 Task: Add the workbook title to the page.
Action: Mouse moved to (40, 78)
Screenshot: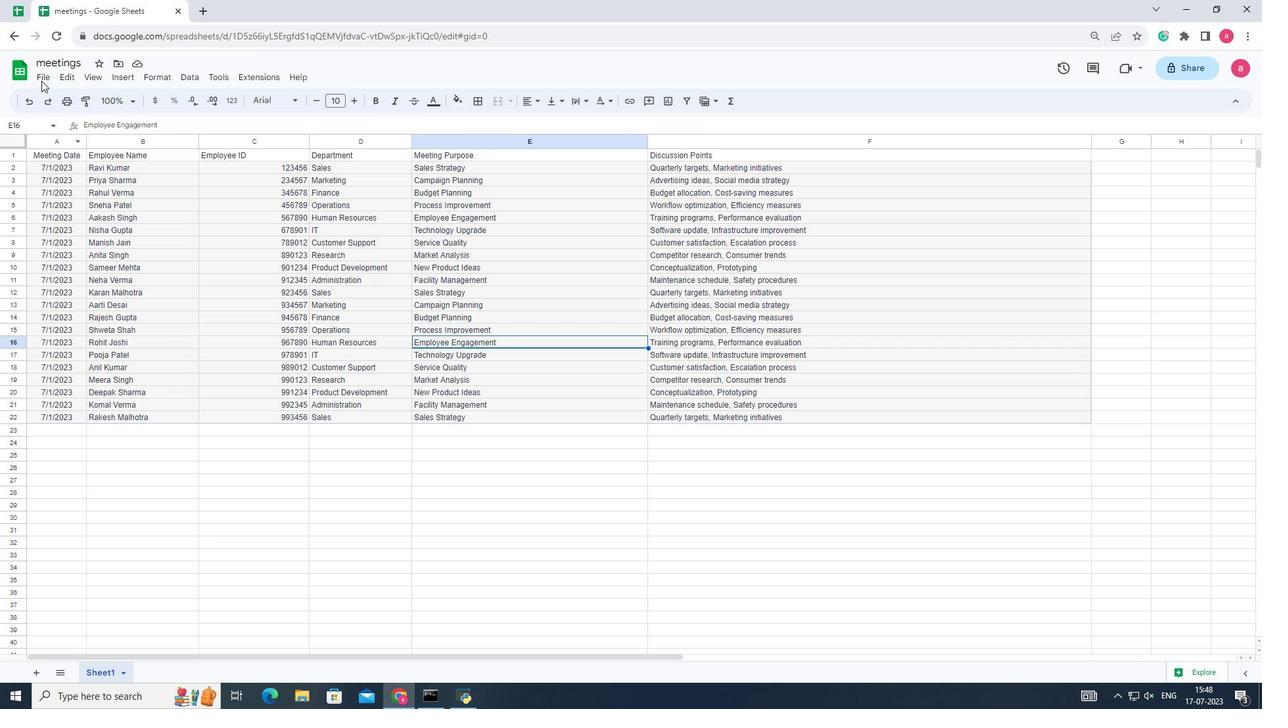 
Action: Mouse pressed left at (40, 78)
Screenshot: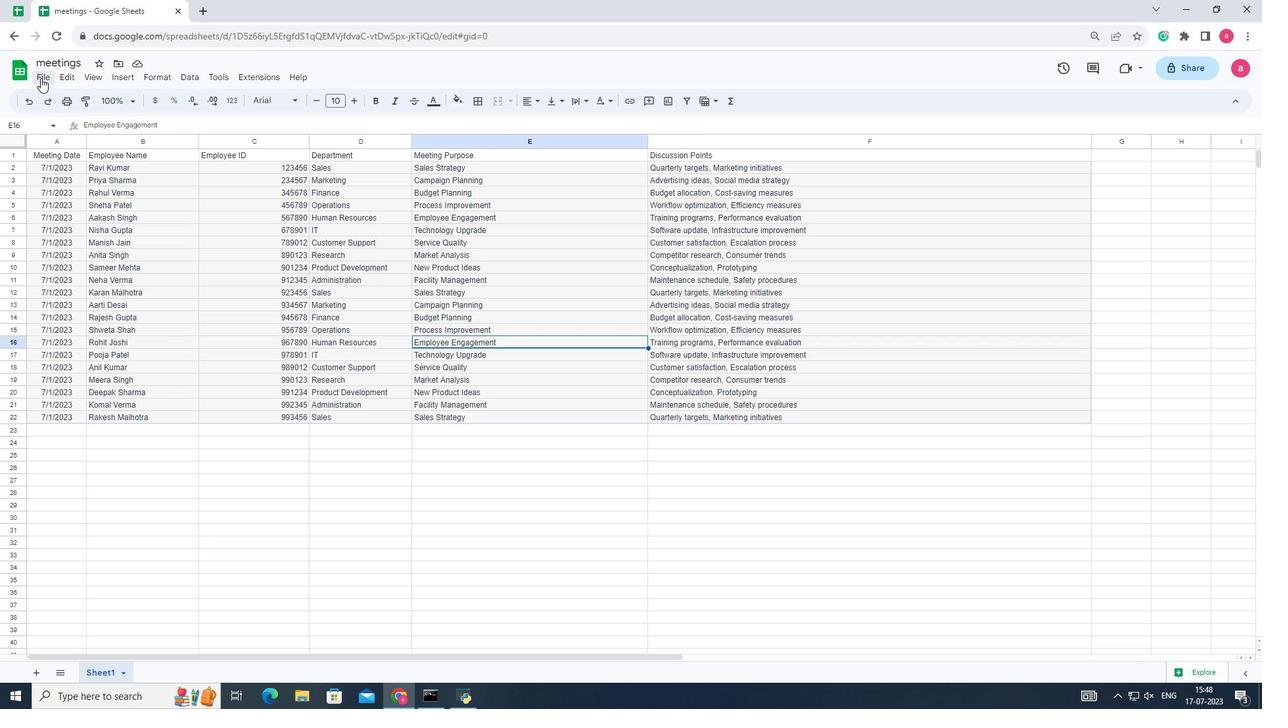 
Action: Mouse moved to (60, 437)
Screenshot: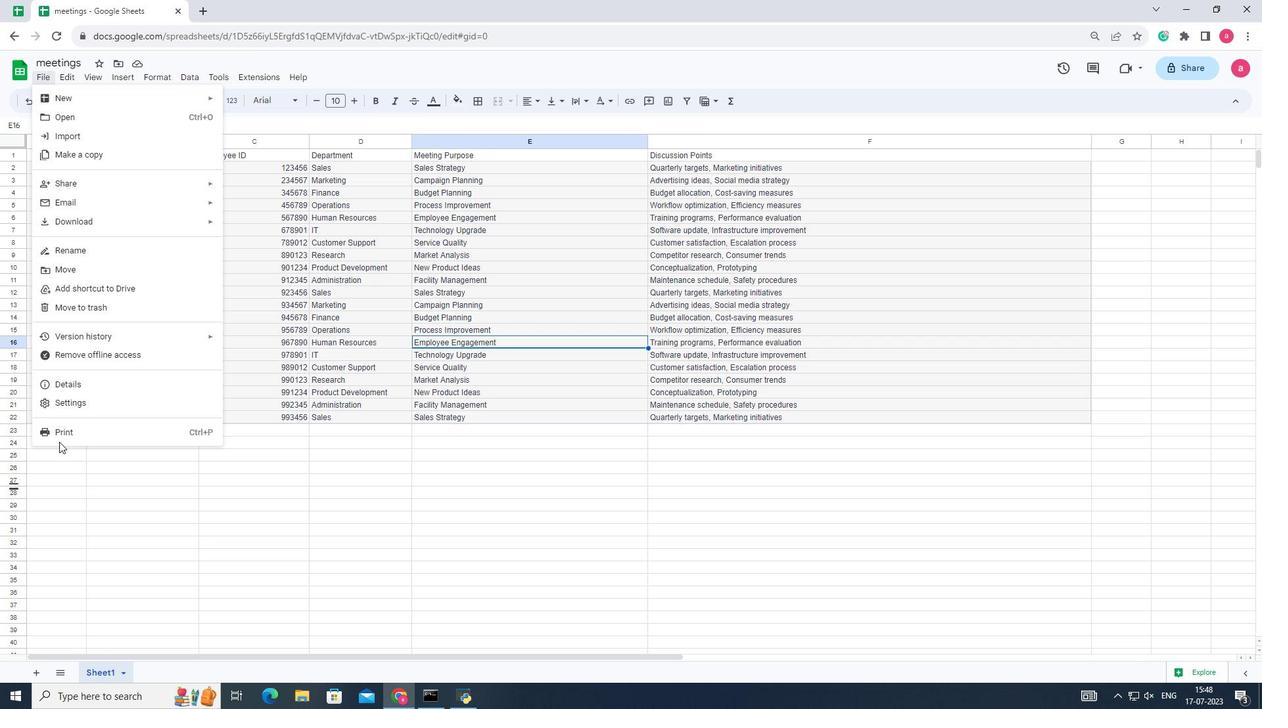 
Action: Mouse pressed left at (60, 437)
Screenshot: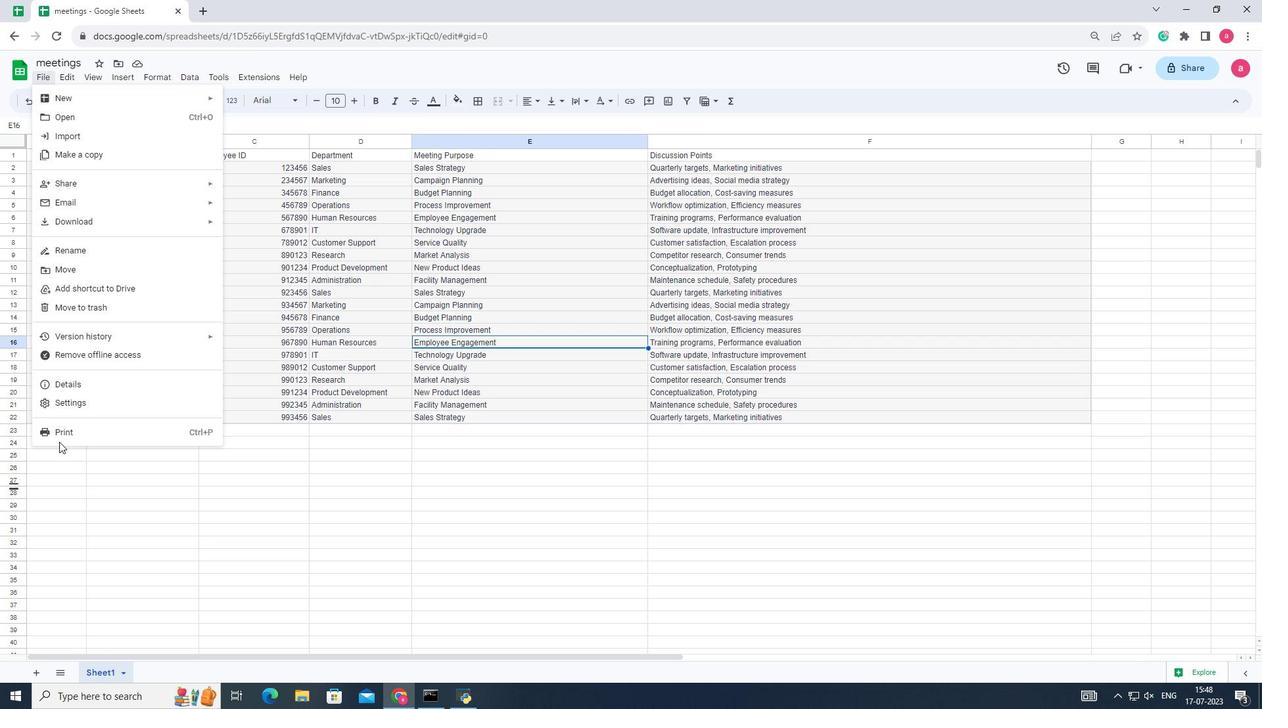 
Action: Mouse moved to (1145, 405)
Screenshot: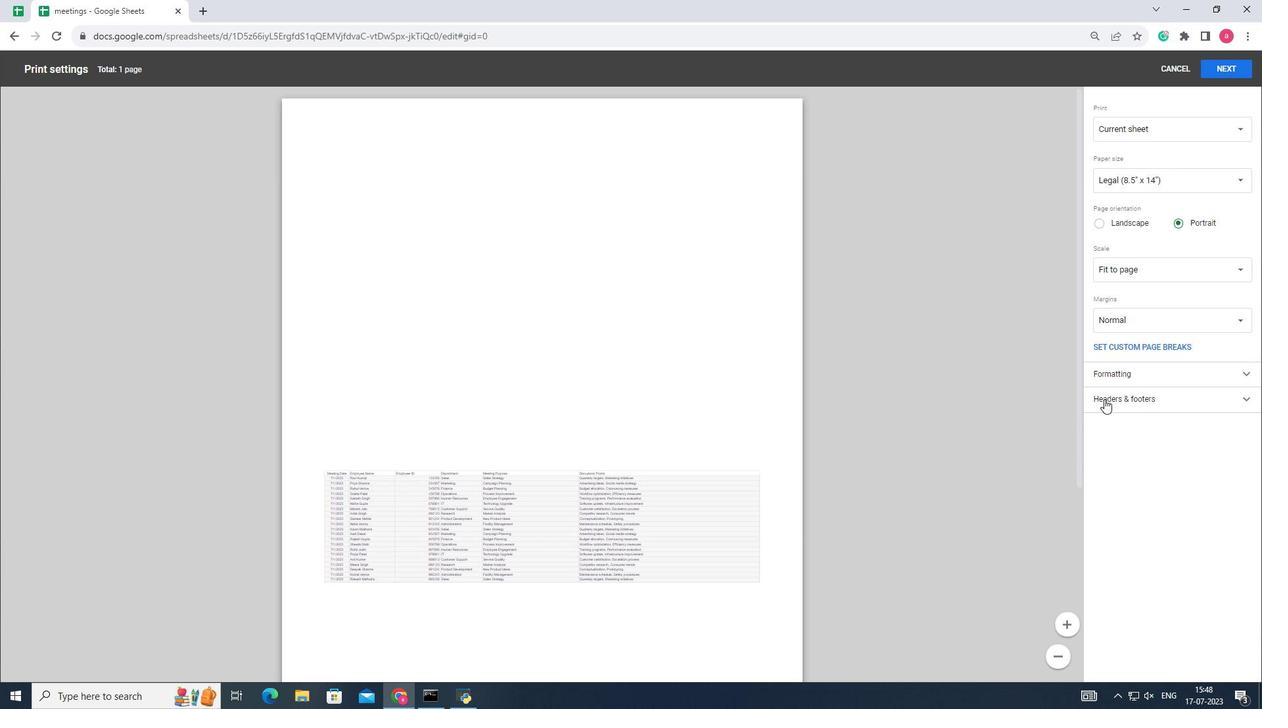 
Action: Mouse pressed left at (1145, 405)
Screenshot: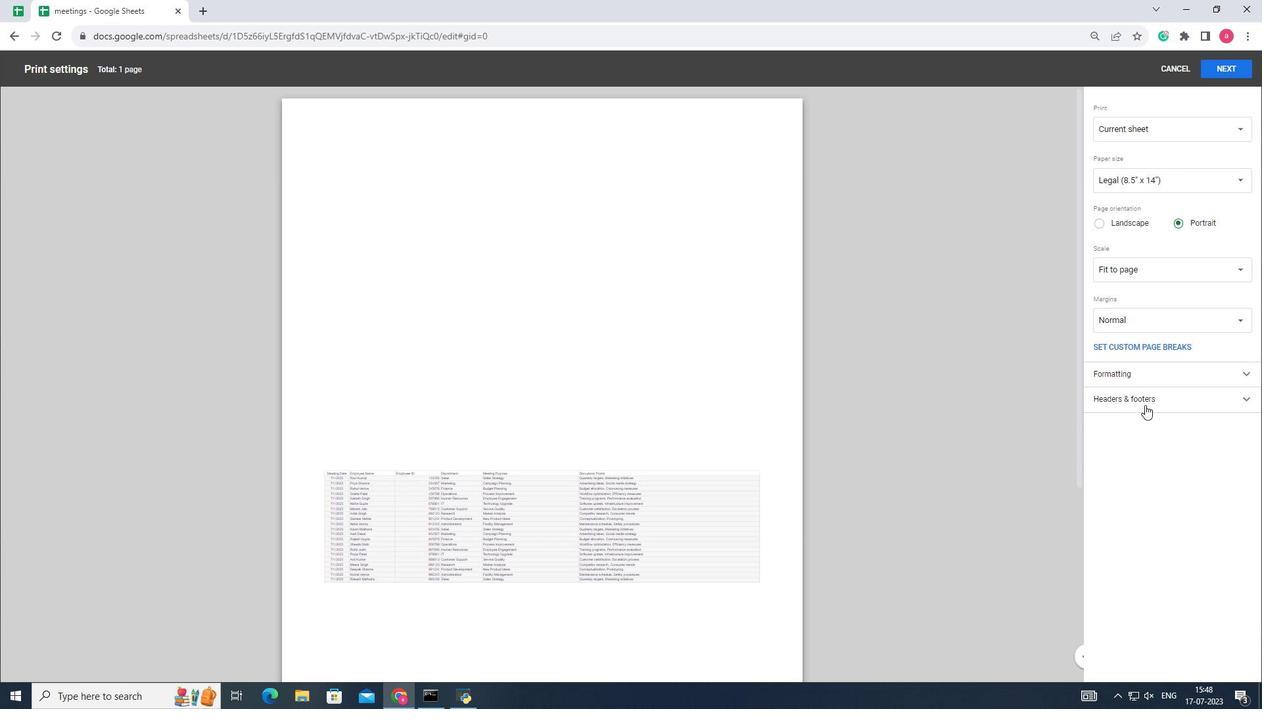 
Action: Mouse moved to (1133, 442)
Screenshot: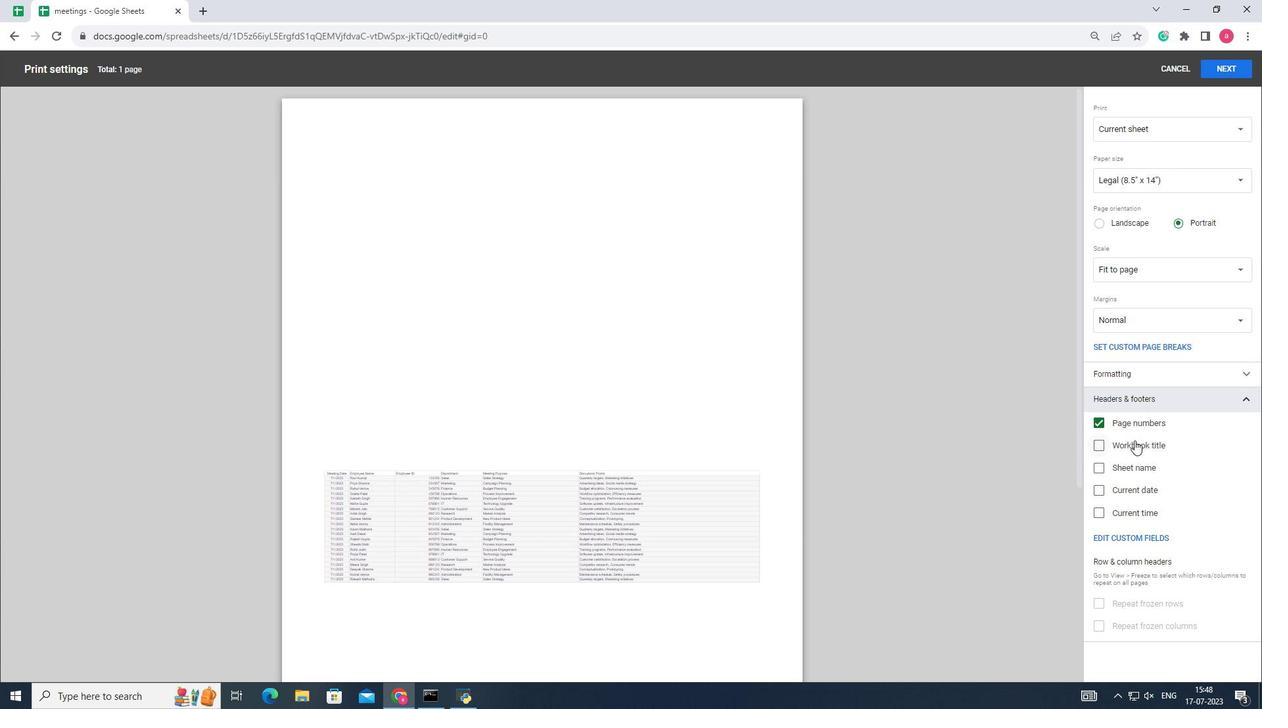 
Action: Mouse pressed left at (1133, 442)
Screenshot: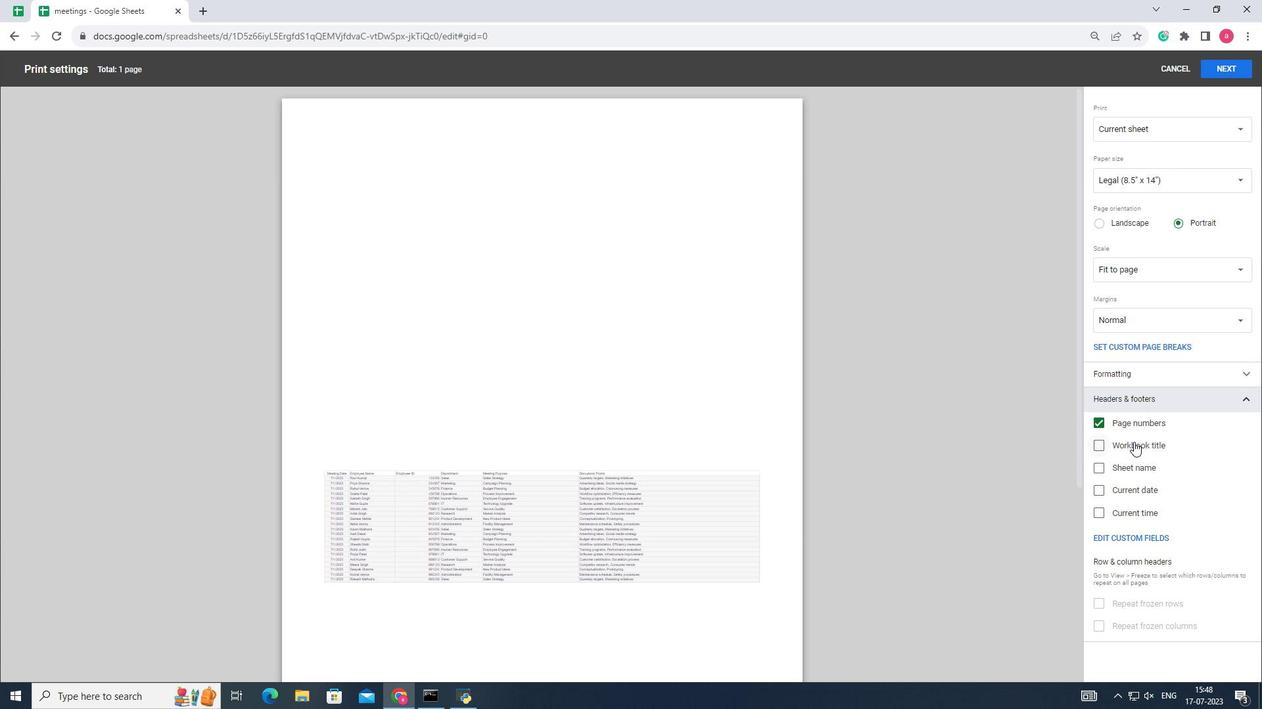 
